 Task: Create a sub task Design and Implement Solution for the task  Fix issue causing database deadlock on high traffic pages in the project TranslateForge , assign it to team member softage.10@softage.net and update the status of the sub task to  Completed , set the priority of the sub task to High.
Action: Mouse moved to (63, 343)
Screenshot: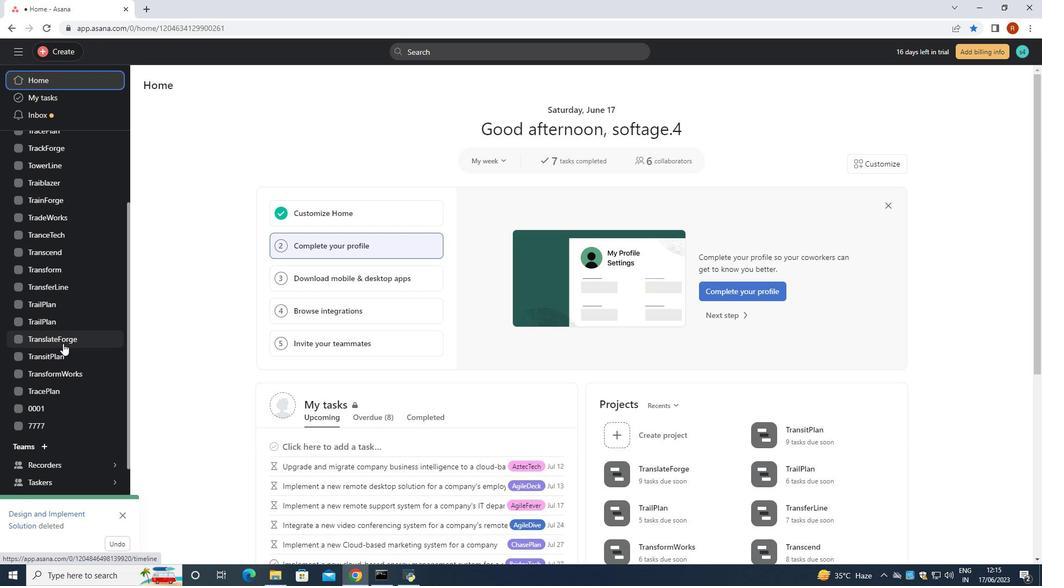 
Action: Mouse pressed left at (63, 343)
Screenshot: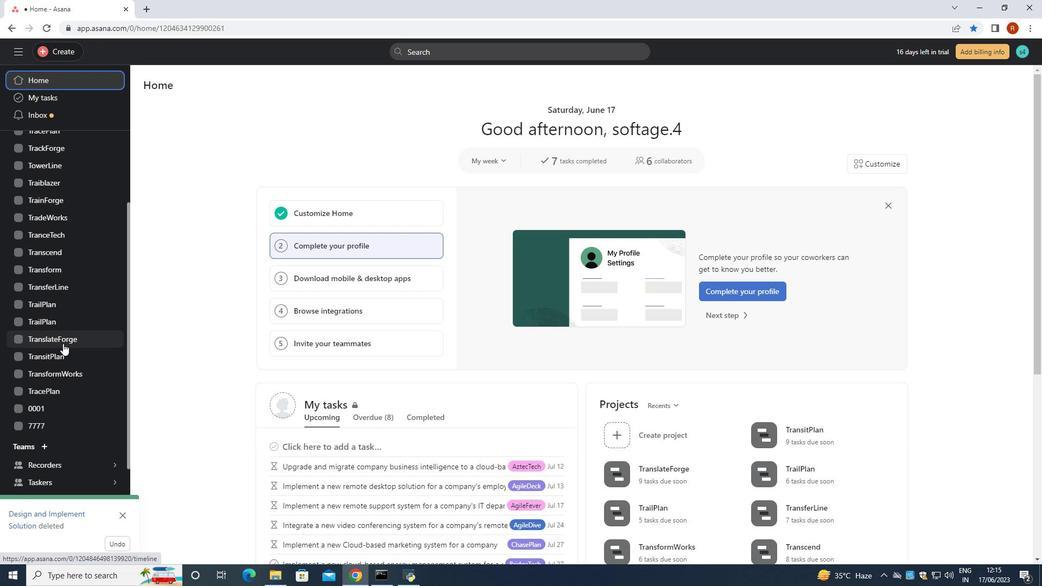 
Action: Mouse moved to (446, 258)
Screenshot: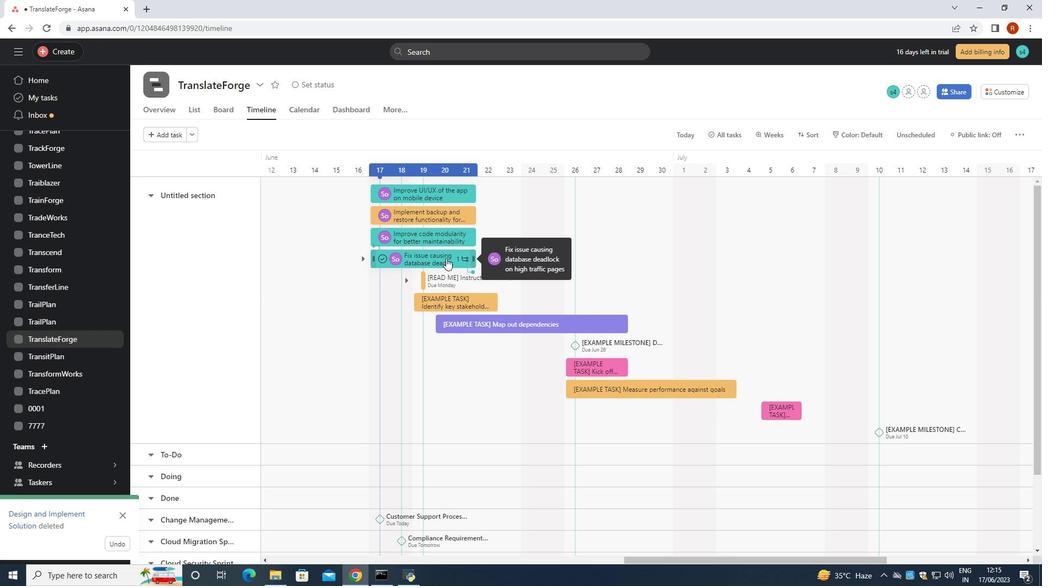 
Action: Mouse pressed left at (446, 258)
Screenshot: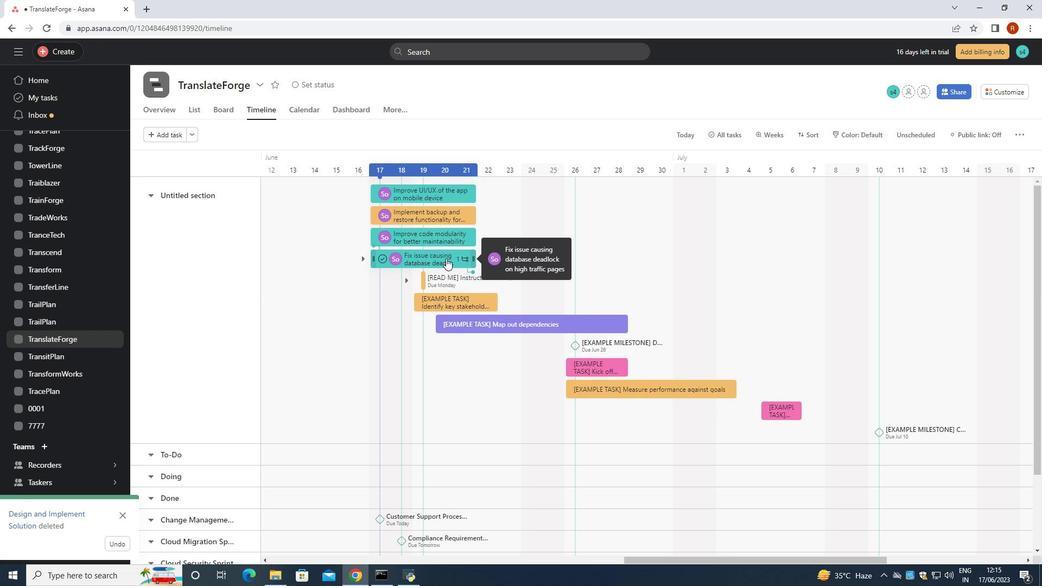 
Action: Mouse moved to (778, 383)
Screenshot: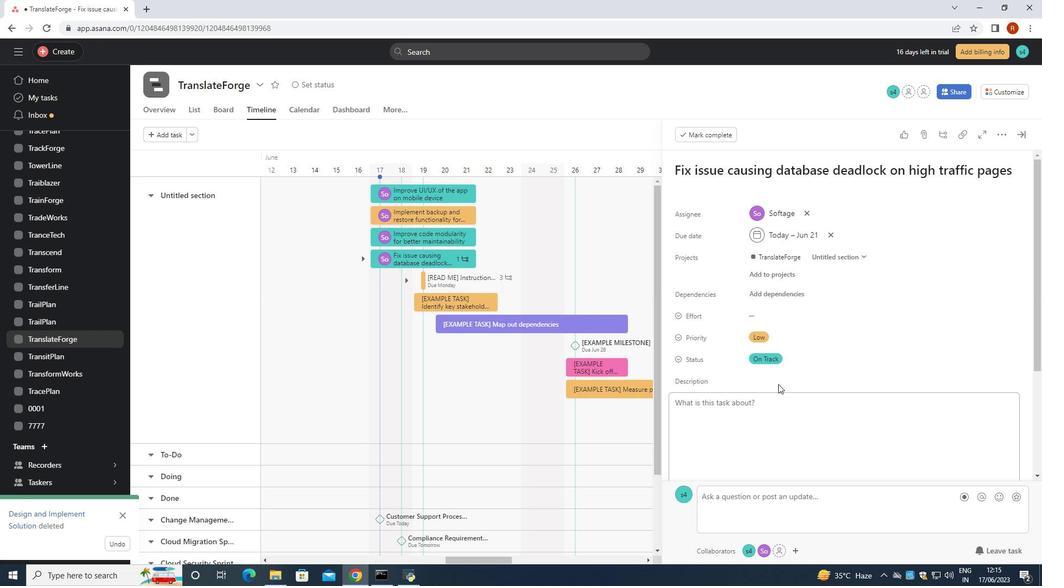 
Action: Mouse scrolled (778, 382) with delta (0, 0)
Screenshot: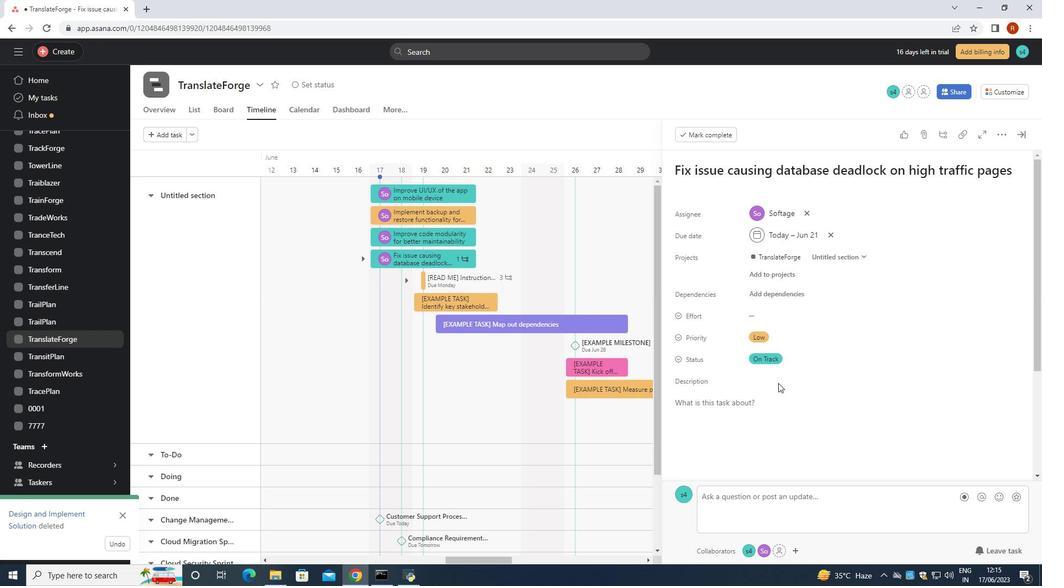 
Action: Mouse scrolled (778, 382) with delta (0, 0)
Screenshot: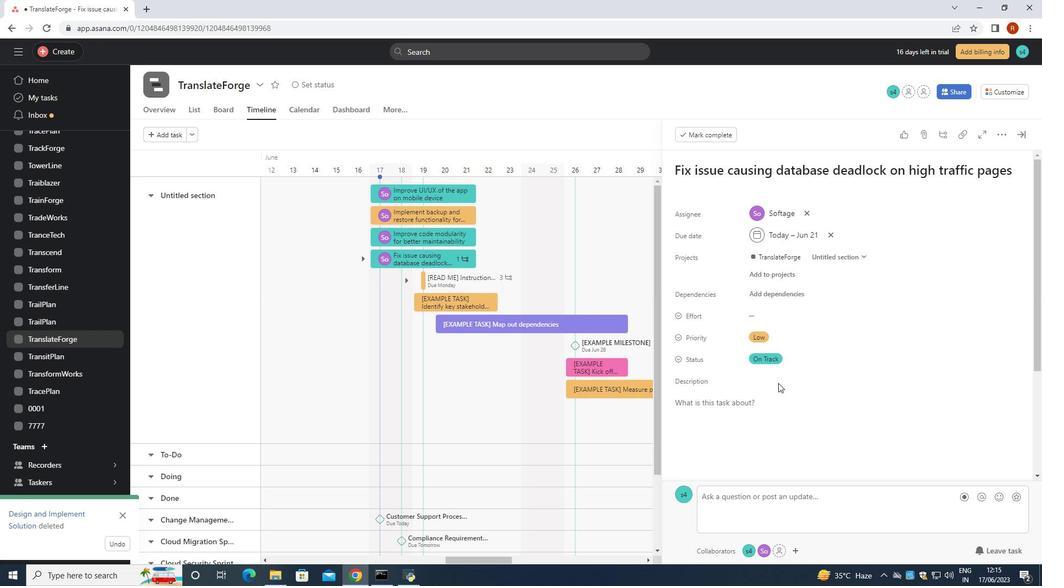 
Action: Mouse moved to (778, 383)
Screenshot: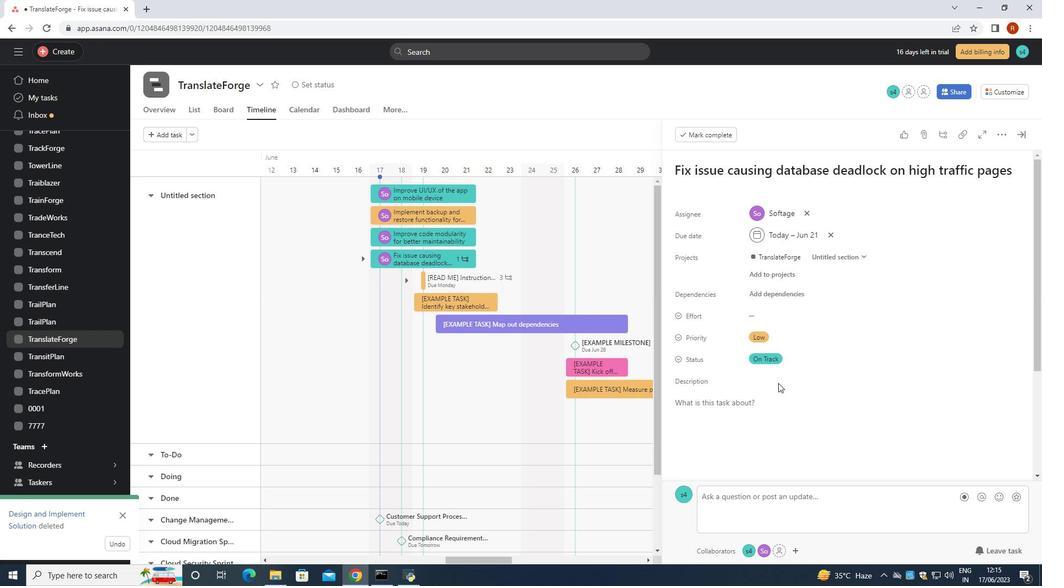 
Action: Mouse scrolled (778, 382) with delta (0, 0)
Screenshot: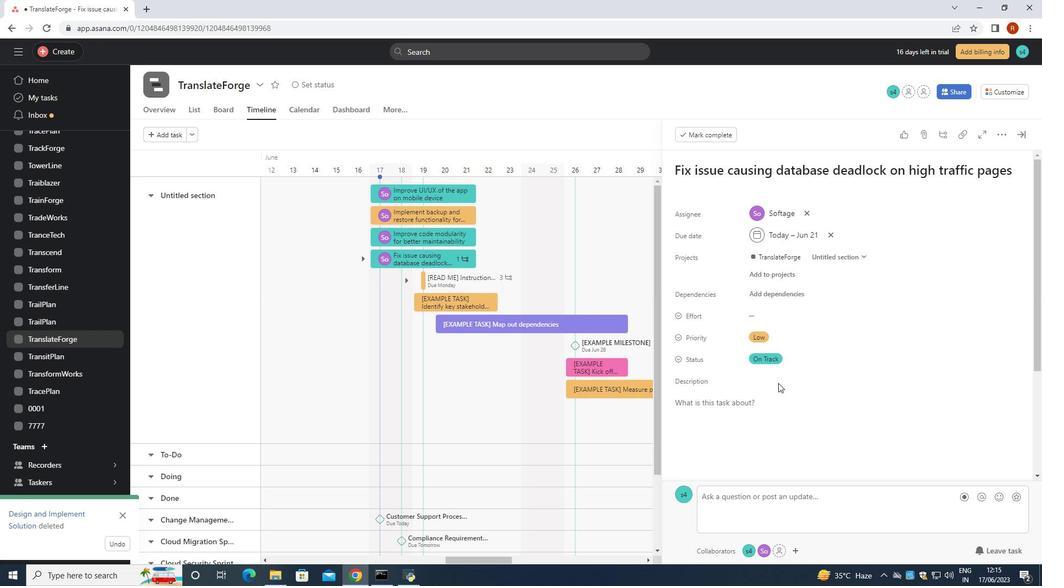 
Action: Mouse scrolled (778, 382) with delta (0, 0)
Screenshot: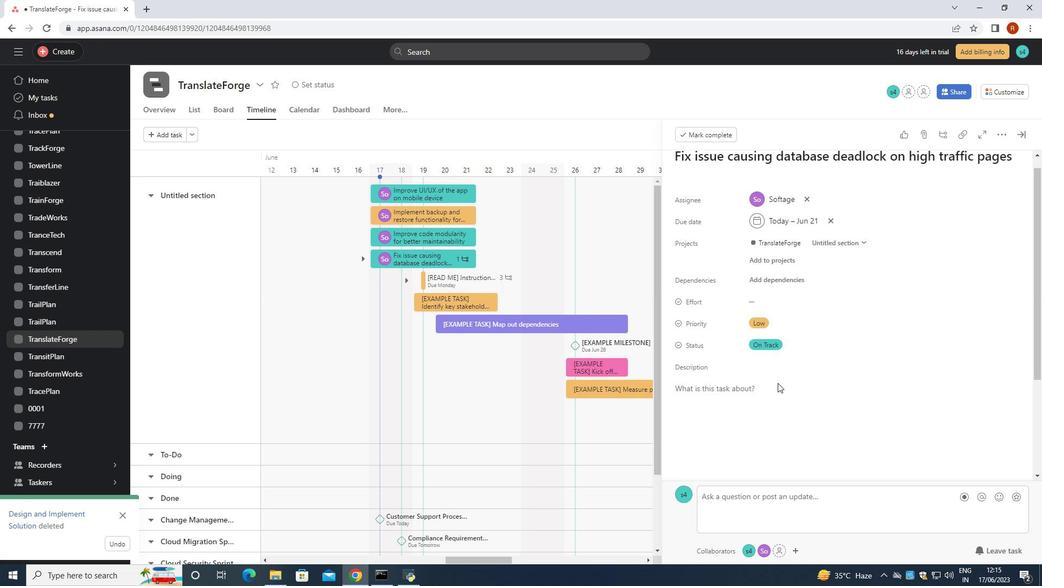 
Action: Mouse moved to (777, 383)
Screenshot: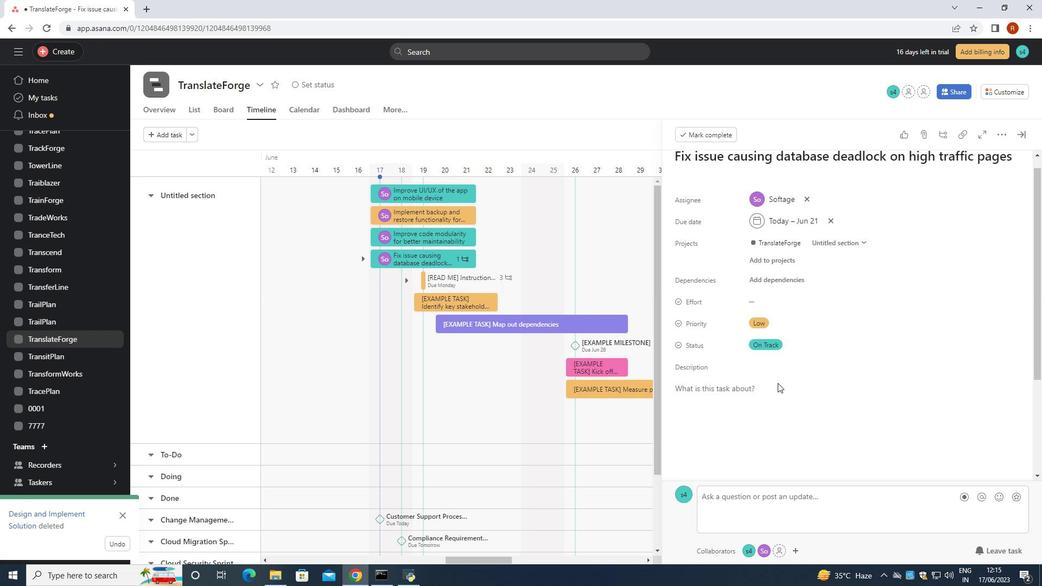 
Action: Mouse scrolled (777, 382) with delta (0, 0)
Screenshot: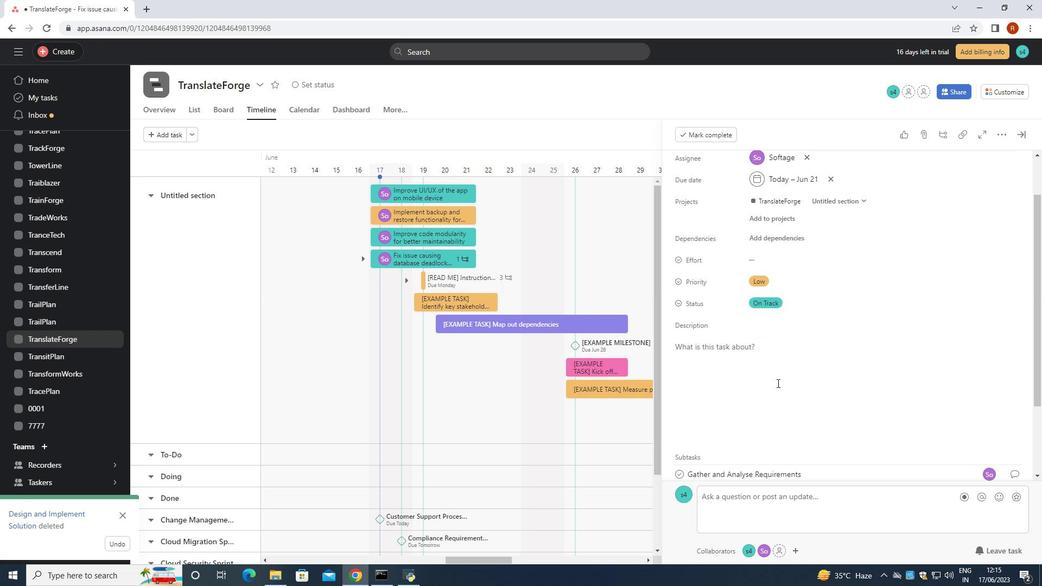 
Action: Mouse moved to (710, 394)
Screenshot: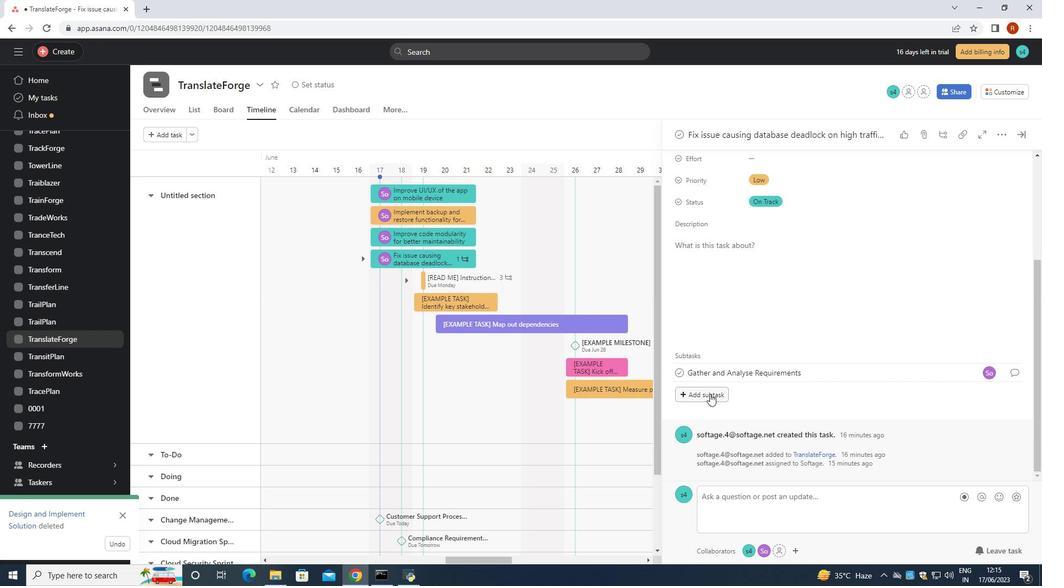 
Action: Mouse pressed left at (710, 394)
Screenshot: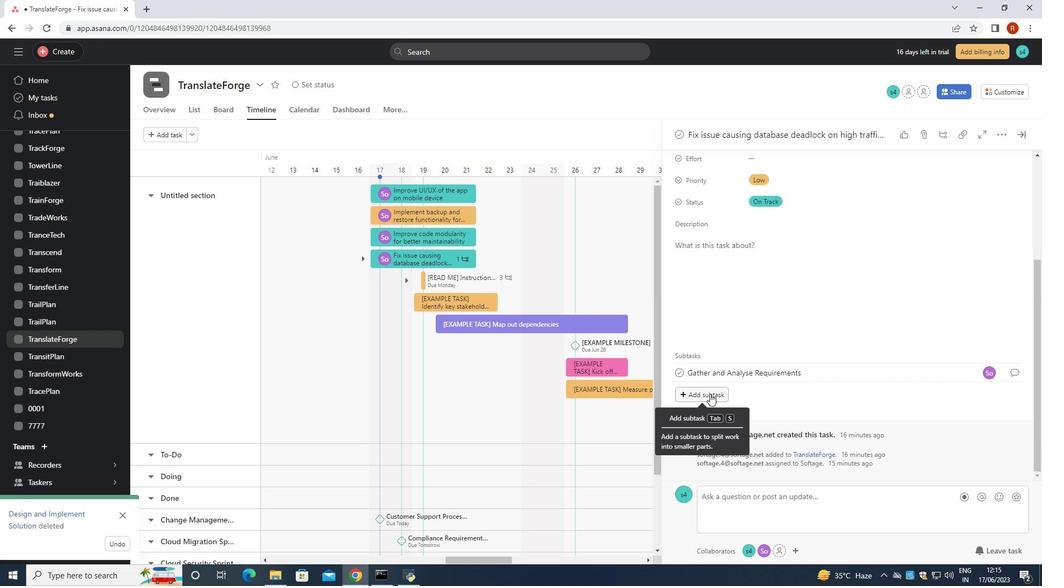 
Action: Key pressed <Key.shift>Design<Key.space>and<Key.space><Key.shift>Implement<Key.space><Key.shift>Solution<Key.space>
Screenshot: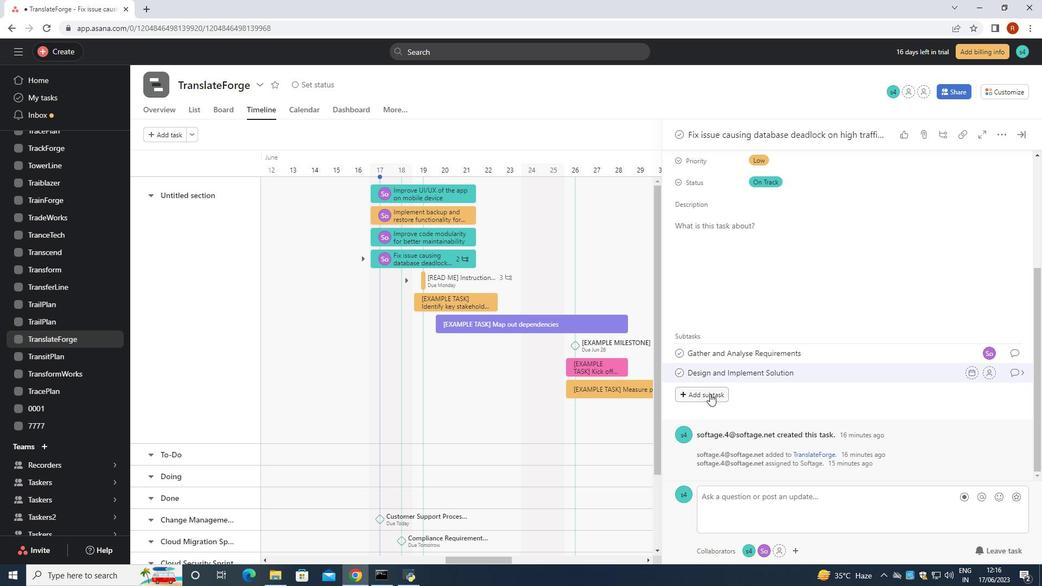 
Action: Mouse moved to (991, 373)
Screenshot: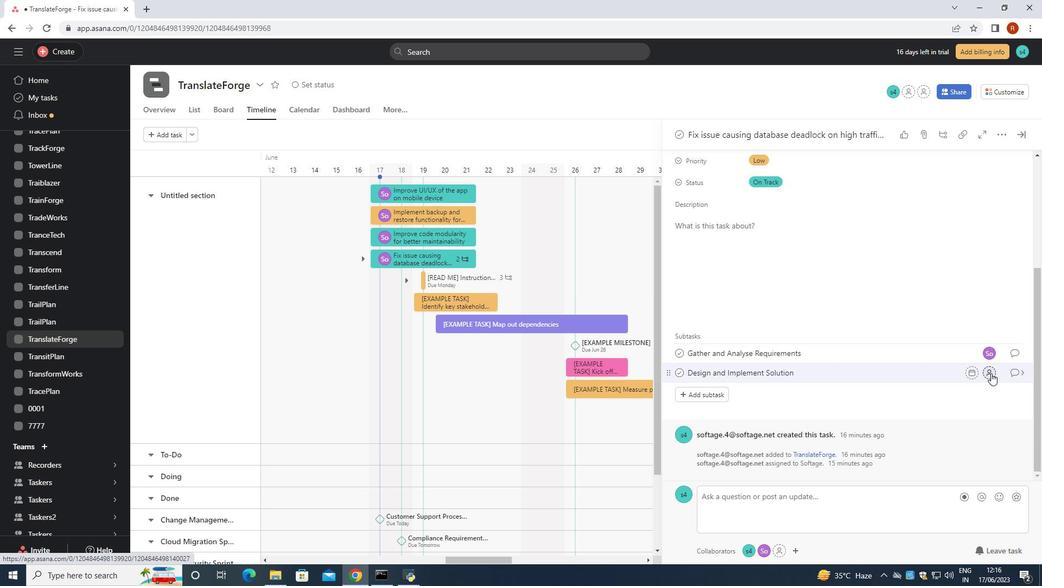 
Action: Mouse pressed left at (991, 373)
Screenshot: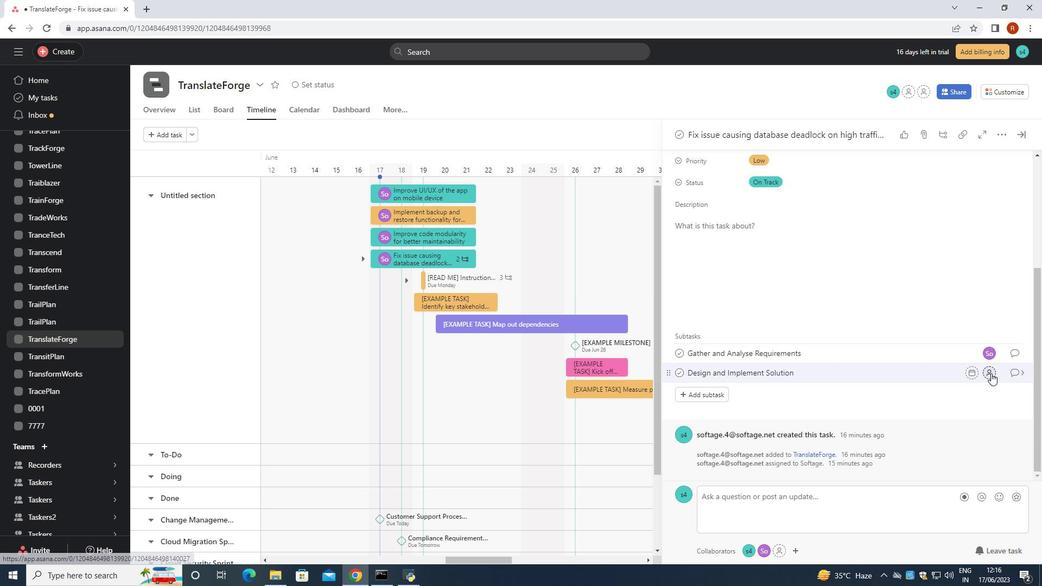 
Action: Key pressed softage.10<Key.shift><Key.shift><Key.shift><Key.shift><Key.shift><Key.shift><Key.shift><Key.shift><Key.shift><Key.shift>@softage.net
Screenshot: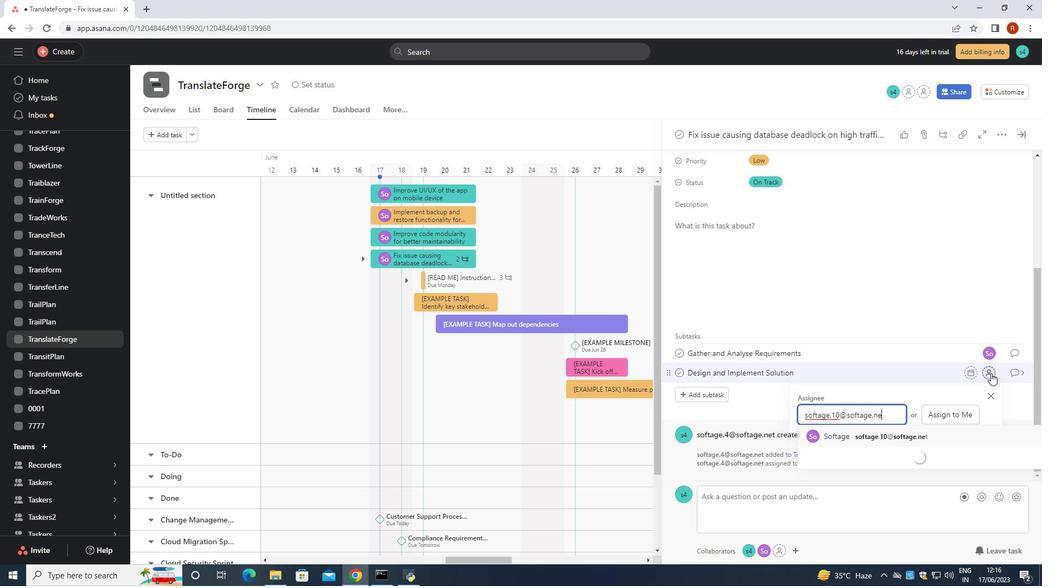
Action: Mouse moved to (900, 434)
Screenshot: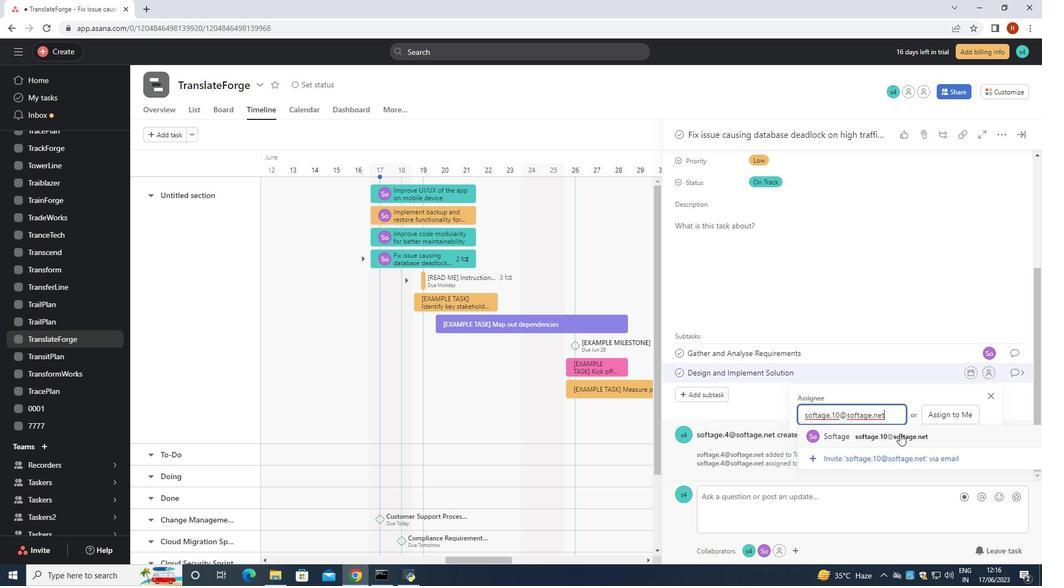 
Action: Mouse pressed left at (900, 434)
Screenshot: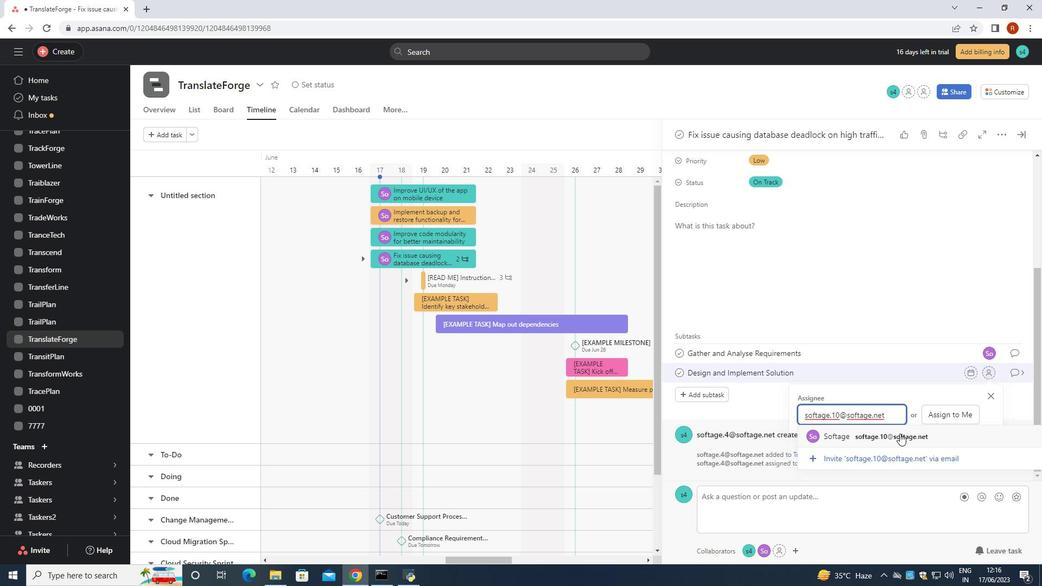 
Action: Mouse moved to (1026, 368)
Screenshot: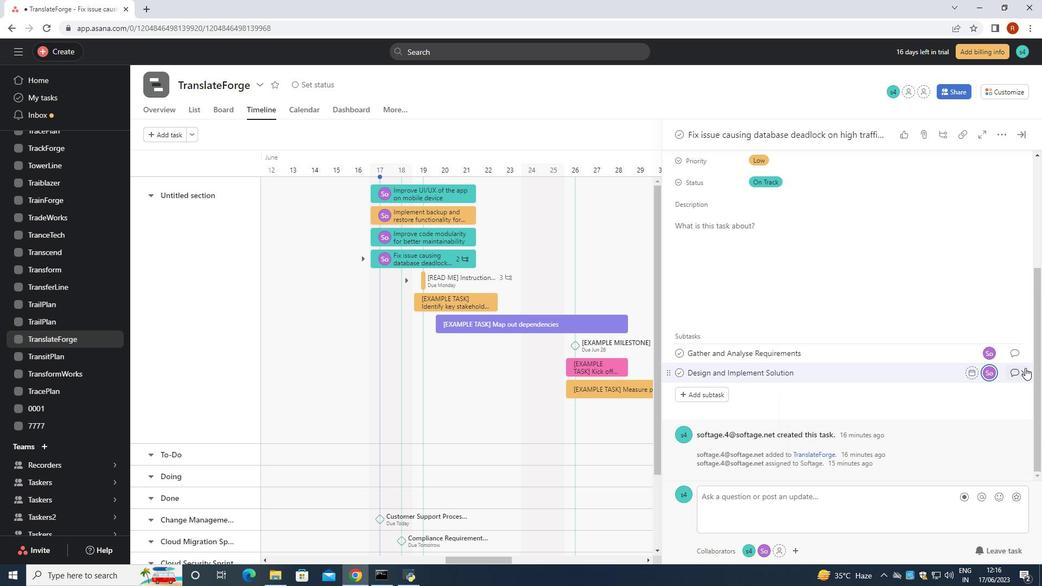 
Action: Mouse pressed left at (1026, 368)
Screenshot: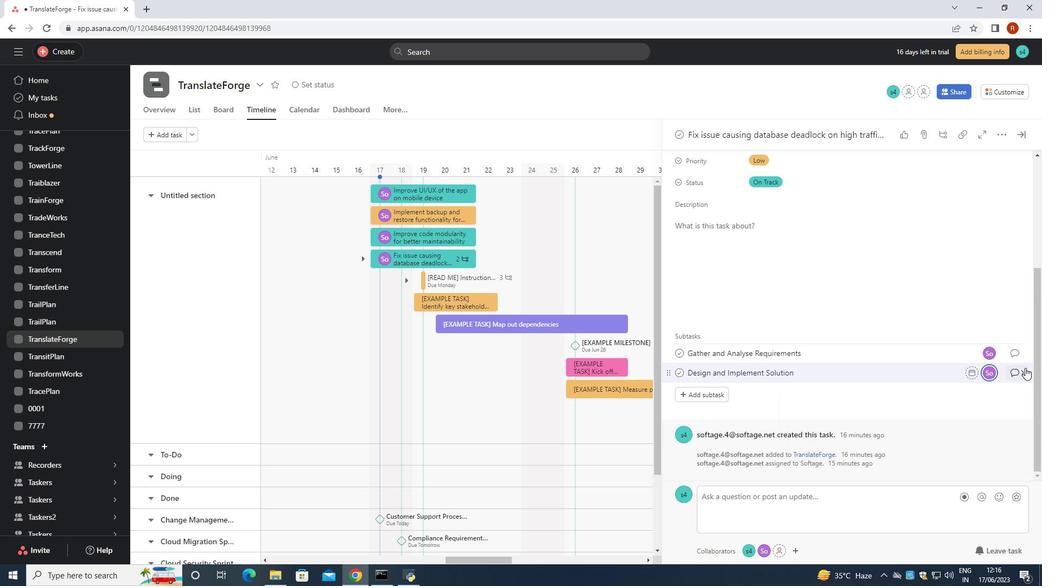 
Action: Mouse moved to (767, 319)
Screenshot: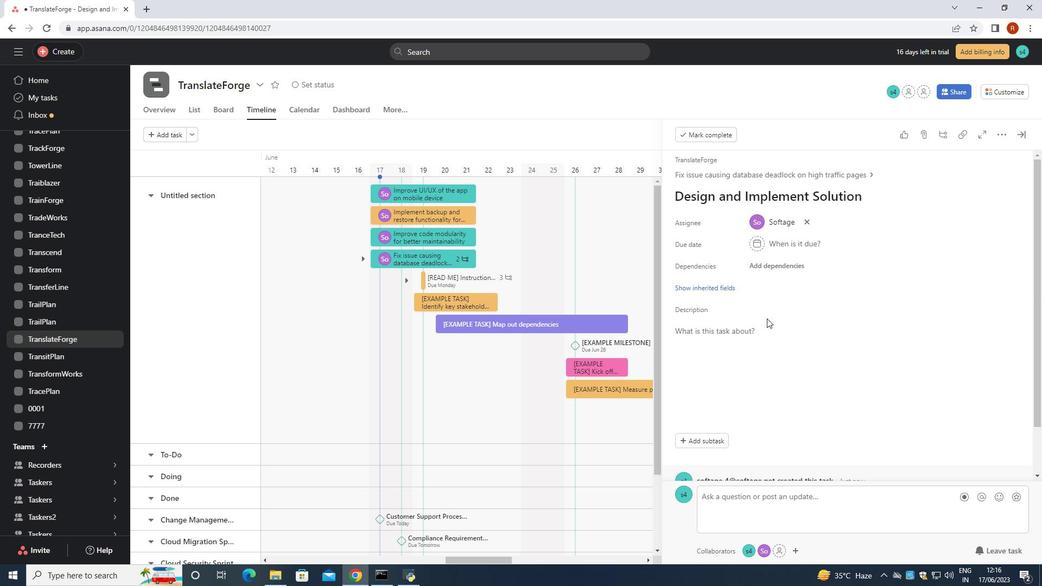 
Action: Mouse scrolled (767, 318) with delta (0, 0)
Screenshot: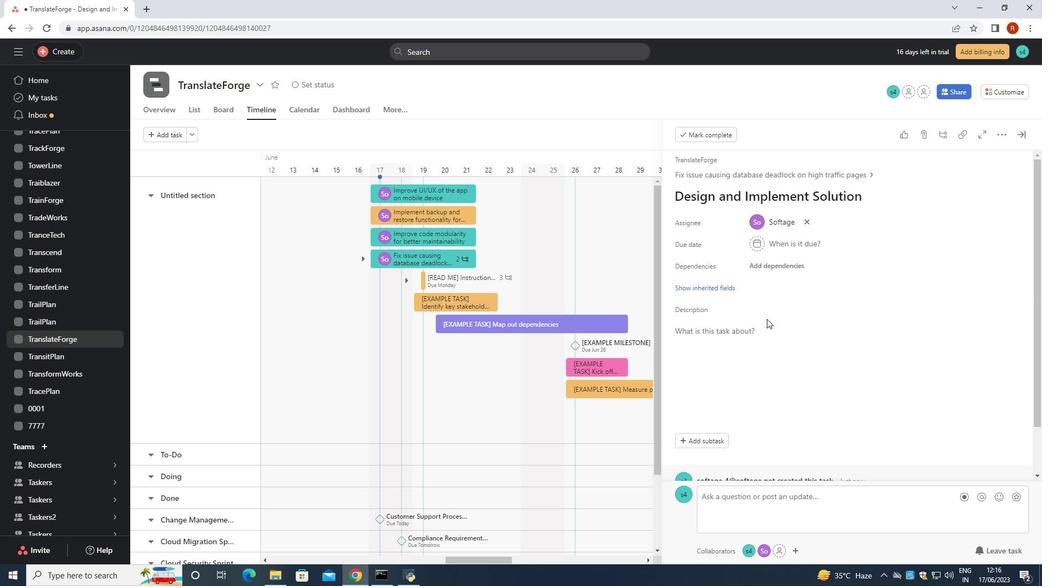 
Action: Mouse scrolled (767, 318) with delta (0, 0)
Screenshot: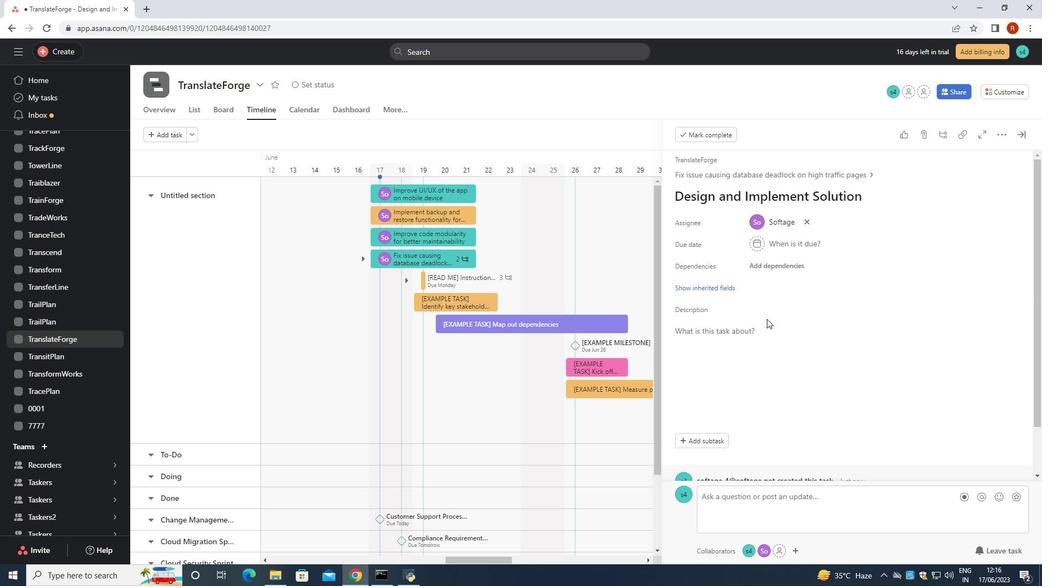 
Action: Mouse moved to (696, 233)
Screenshot: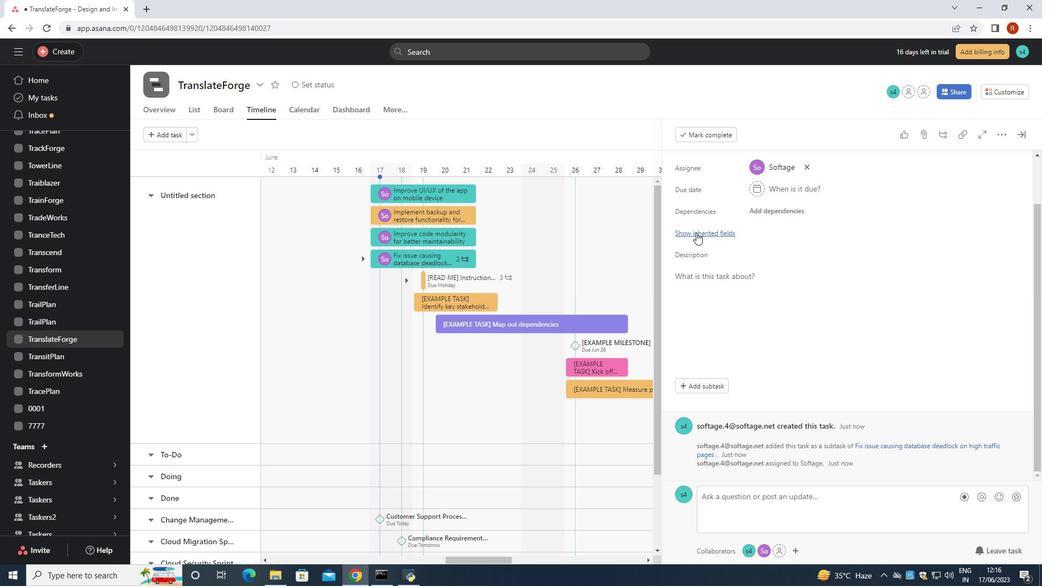 
Action: Mouse pressed left at (696, 233)
Screenshot: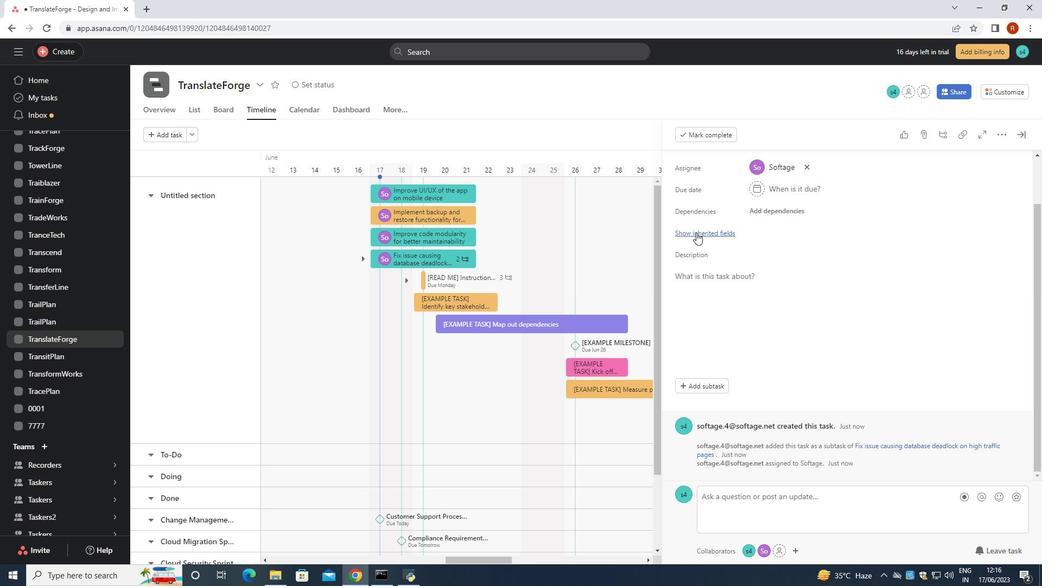 
Action: Mouse moved to (749, 229)
Screenshot: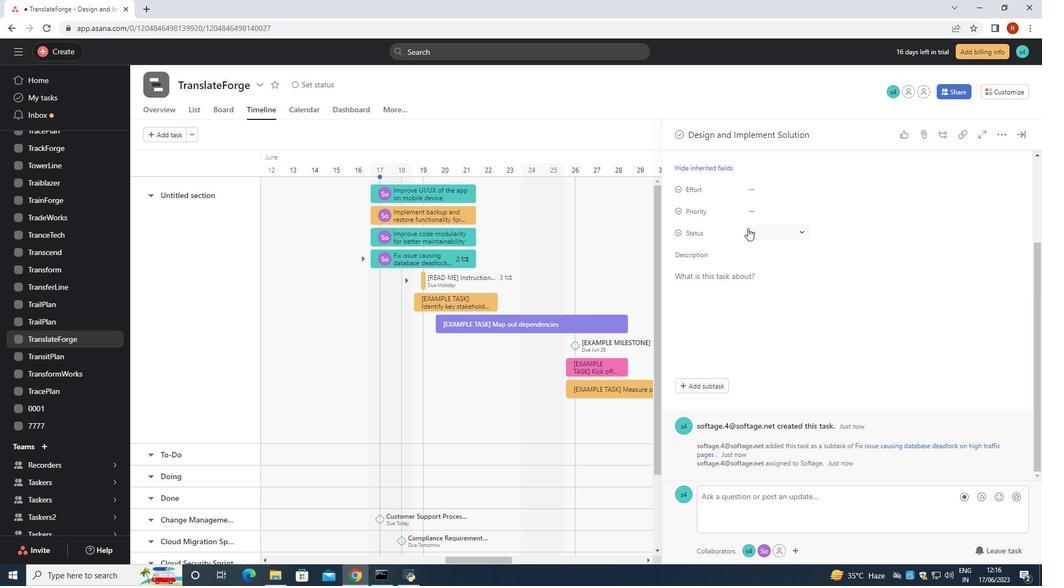 
Action: Mouse pressed left at (749, 229)
Screenshot: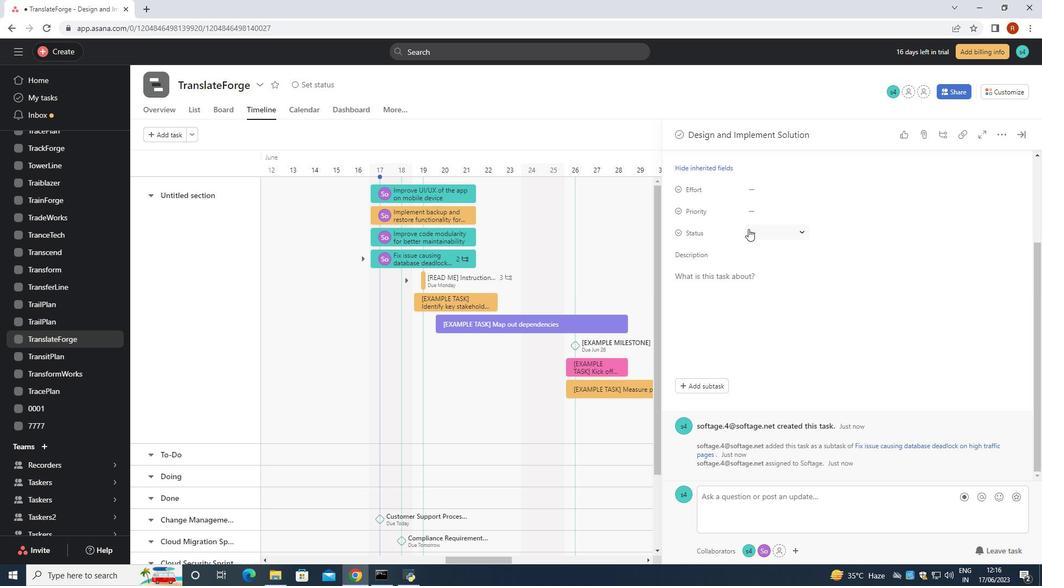 
Action: Mouse moved to (785, 327)
Screenshot: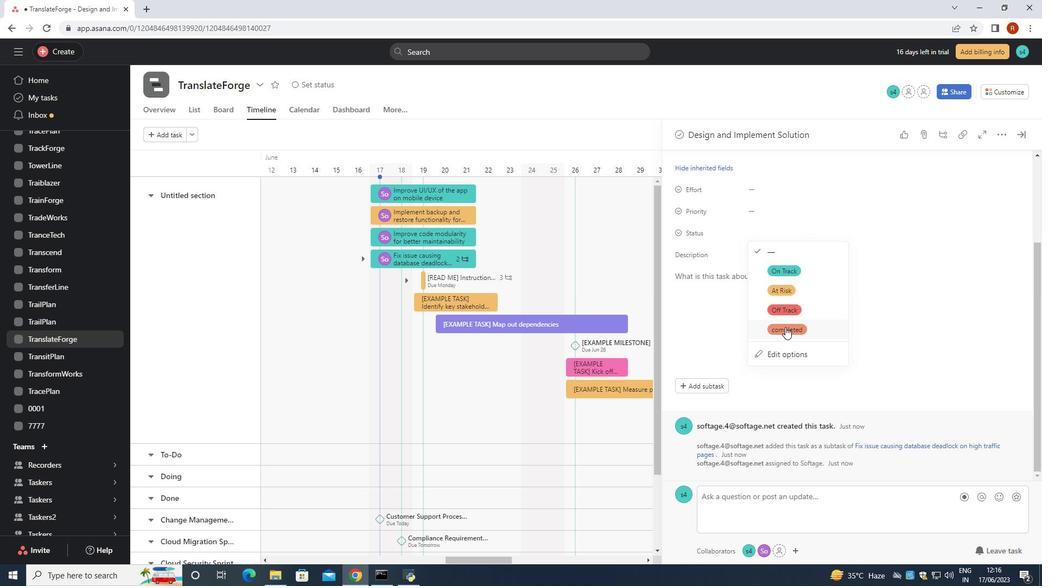 
Action: Mouse pressed left at (785, 327)
Screenshot: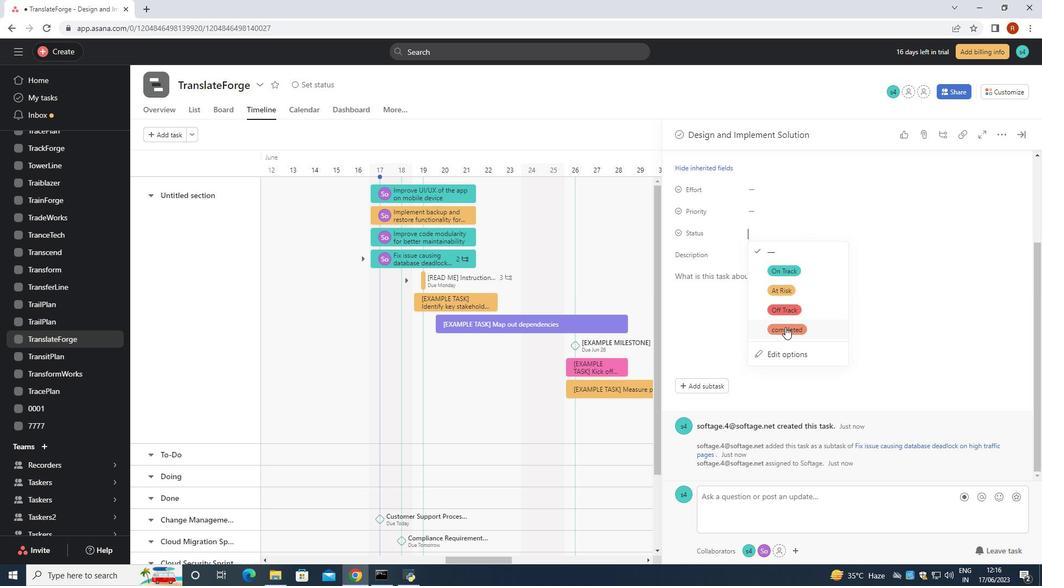 
Action: Mouse moved to (762, 213)
Screenshot: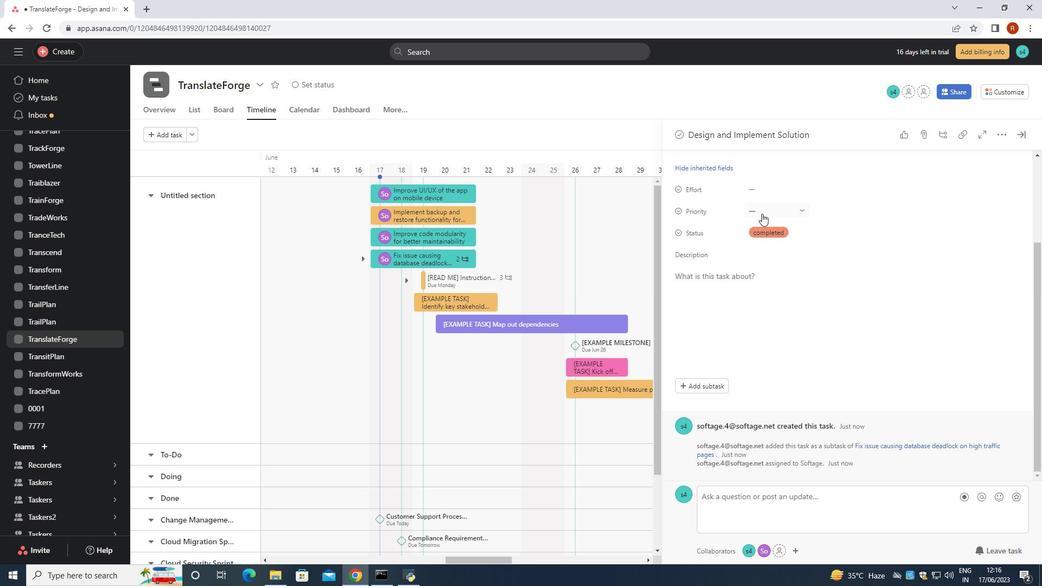 
Action: Mouse pressed left at (762, 213)
Screenshot: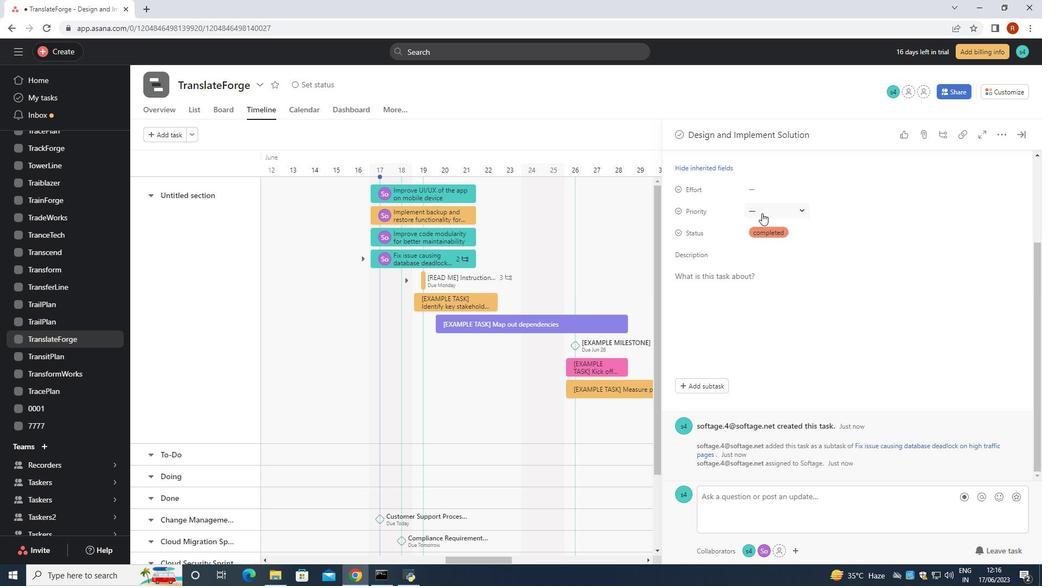 
Action: Mouse moved to (772, 246)
Screenshot: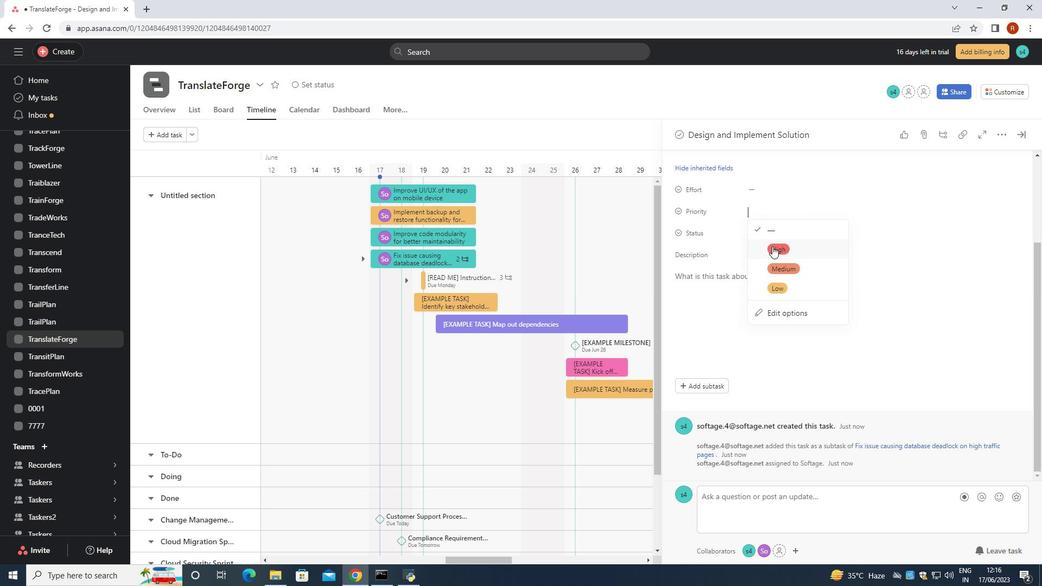 
Action: Mouse pressed left at (772, 246)
Screenshot: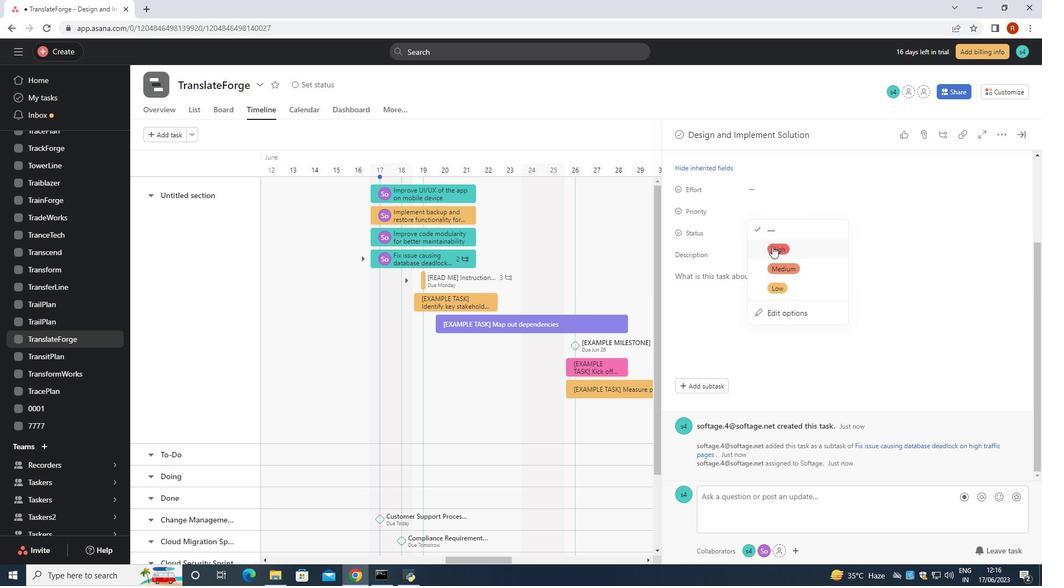 
Action: Mouse moved to (813, 252)
Screenshot: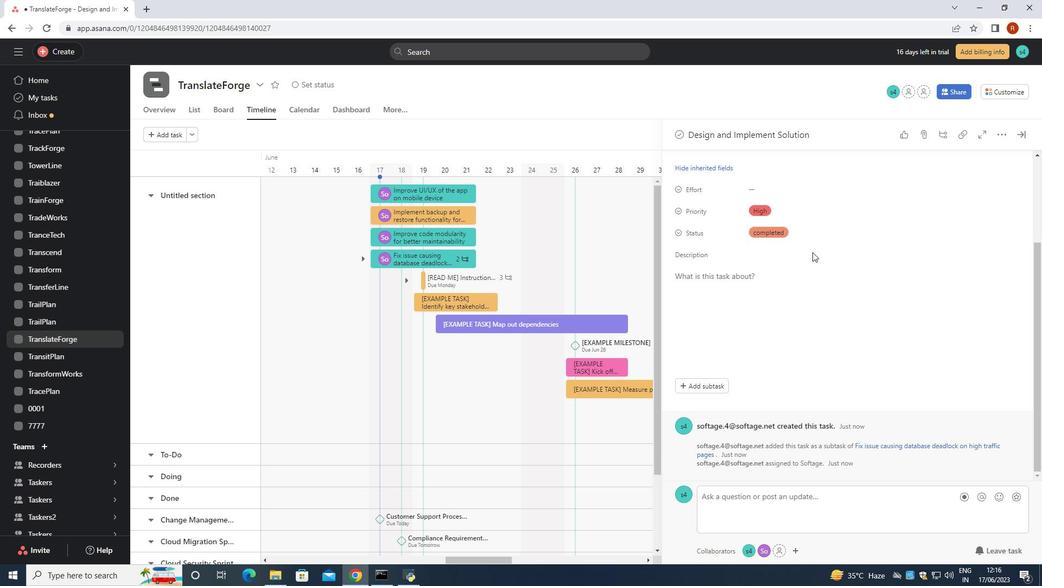 
Action: Mouse scrolled (813, 253) with delta (0, 0)
Screenshot: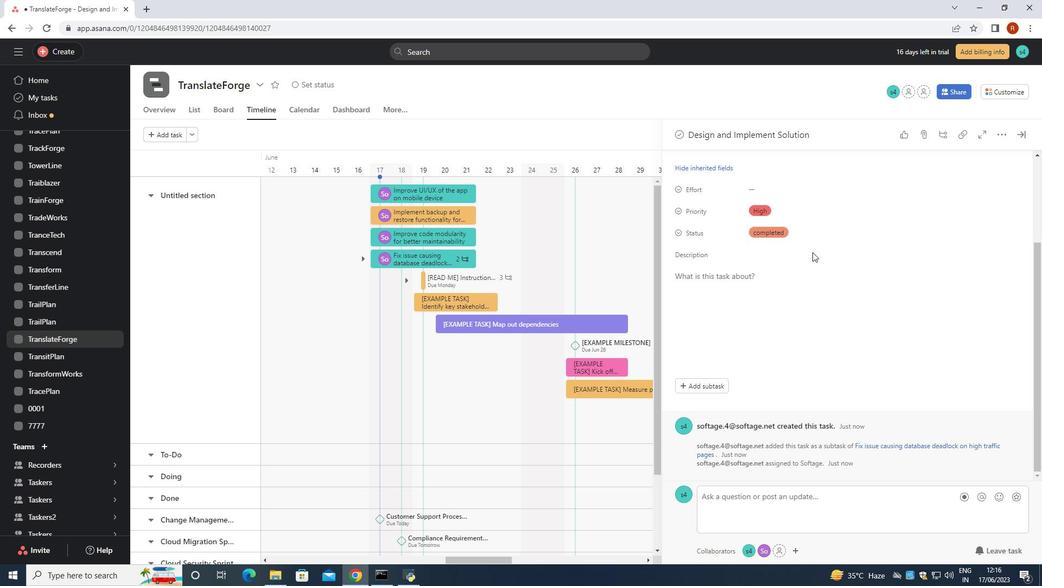 
Action: Mouse scrolled (813, 253) with delta (0, 0)
Screenshot: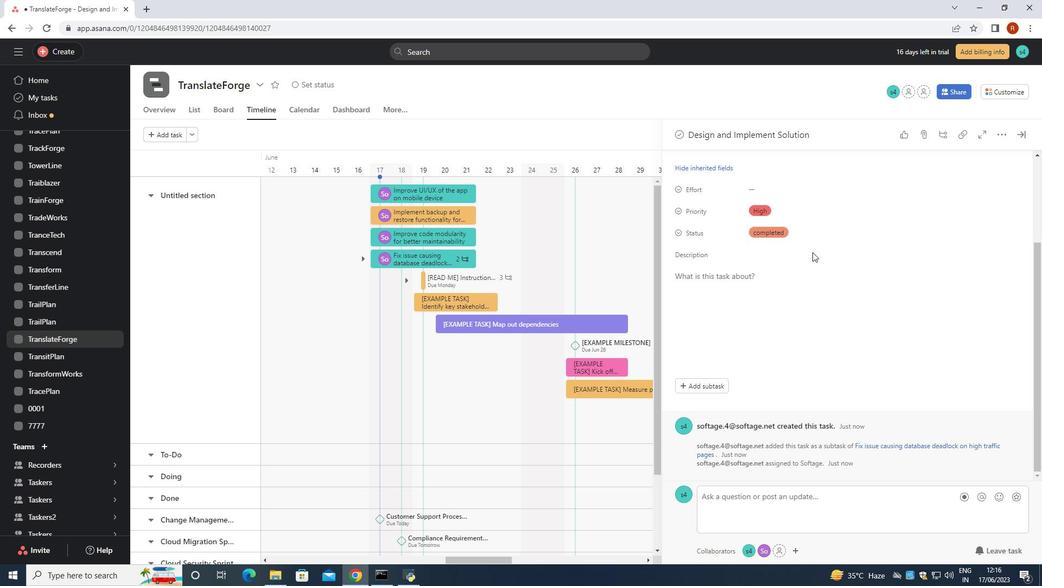 
Action: Mouse scrolled (813, 253) with delta (0, 0)
Screenshot: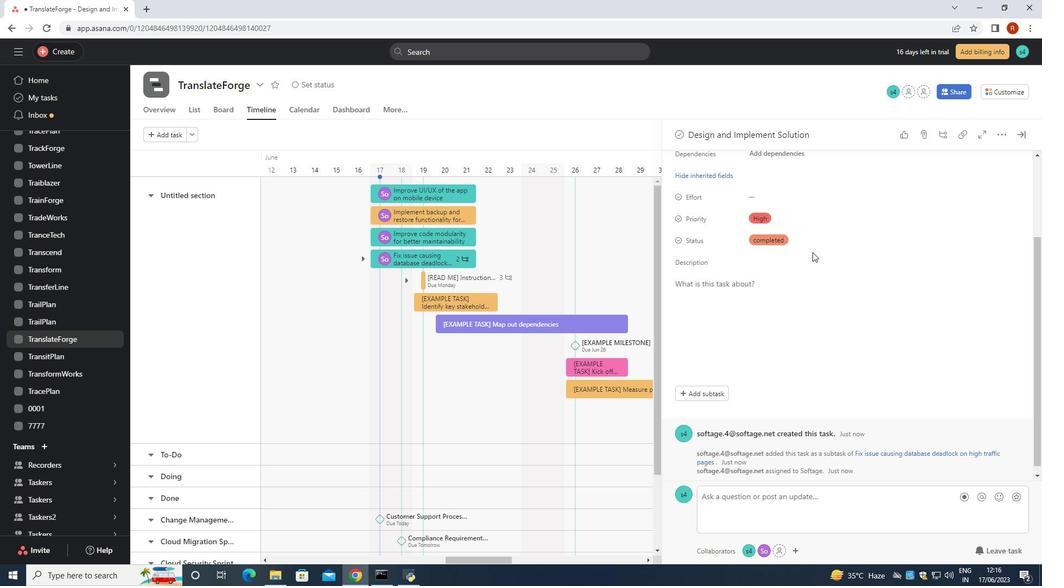 
Action: Mouse scrolled (813, 253) with delta (0, 0)
Screenshot: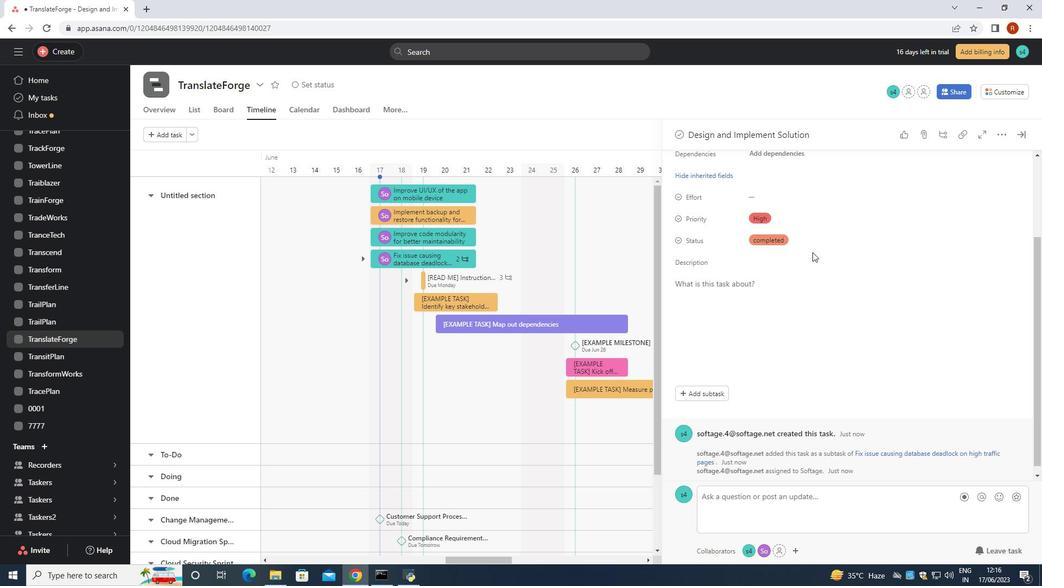 
